 Task: Arrange a 45-minute performance review for a team member, including goal setting and feedback discussion.
Action: Mouse pressed left at (542, 200)
Screenshot: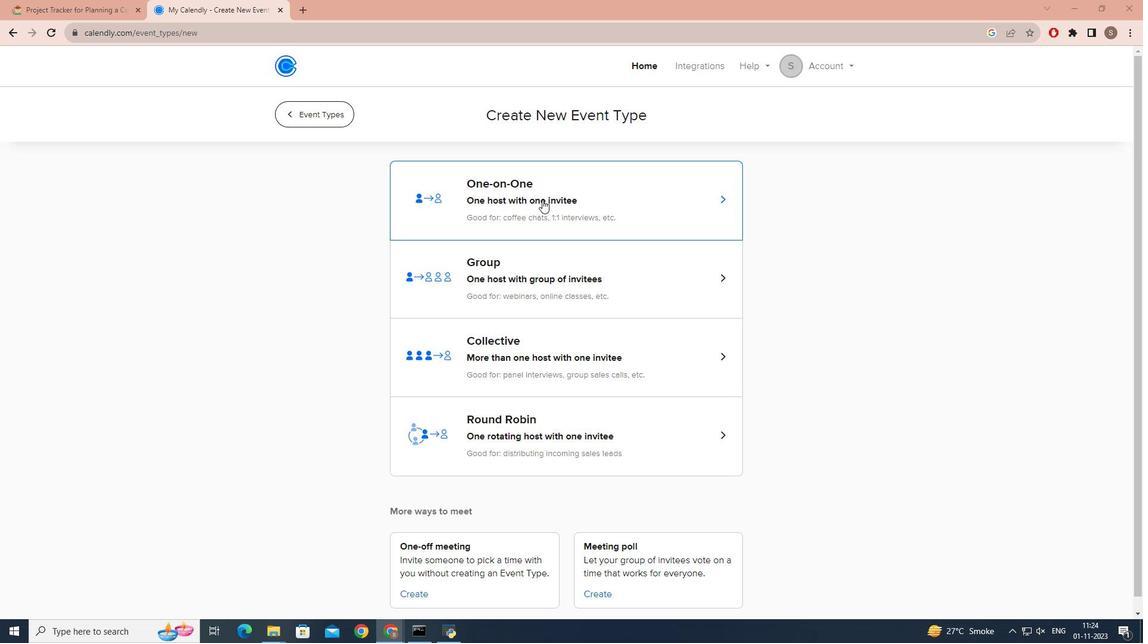 
Action: Mouse moved to (382, 279)
Screenshot: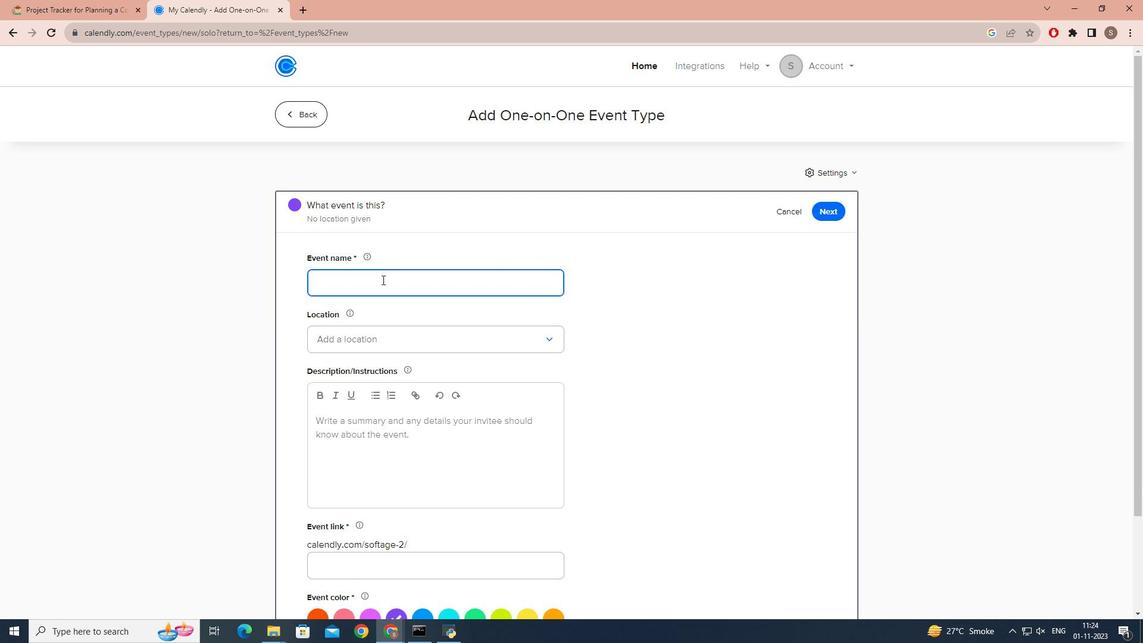 
Action: Mouse pressed left at (382, 279)
Screenshot: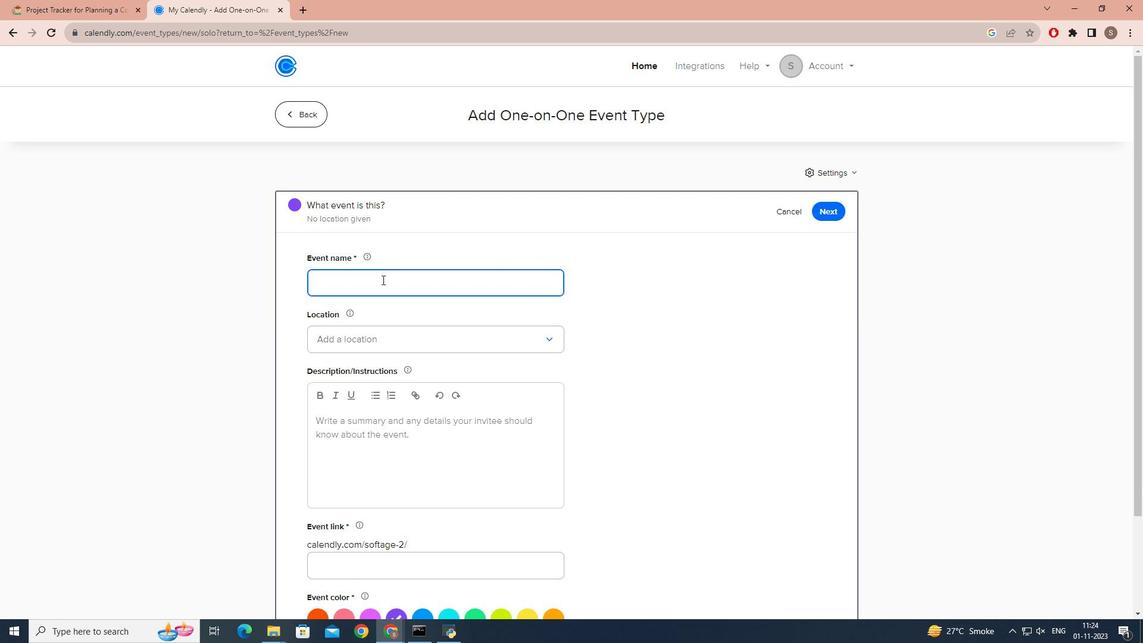 
Action: Key pressed <Key.caps_lock>P<Key.caps_lock>erformance<Key.space><Key.caps_lock>R<Key.caps_lock>eview<Key.space><Key.shift>&<Key.space><Key.caps_lock>G<Key.caps_lock>oal<Key.space><Key.caps_lock>D<Key.caps_lock>iscussion<Key.space>
Screenshot: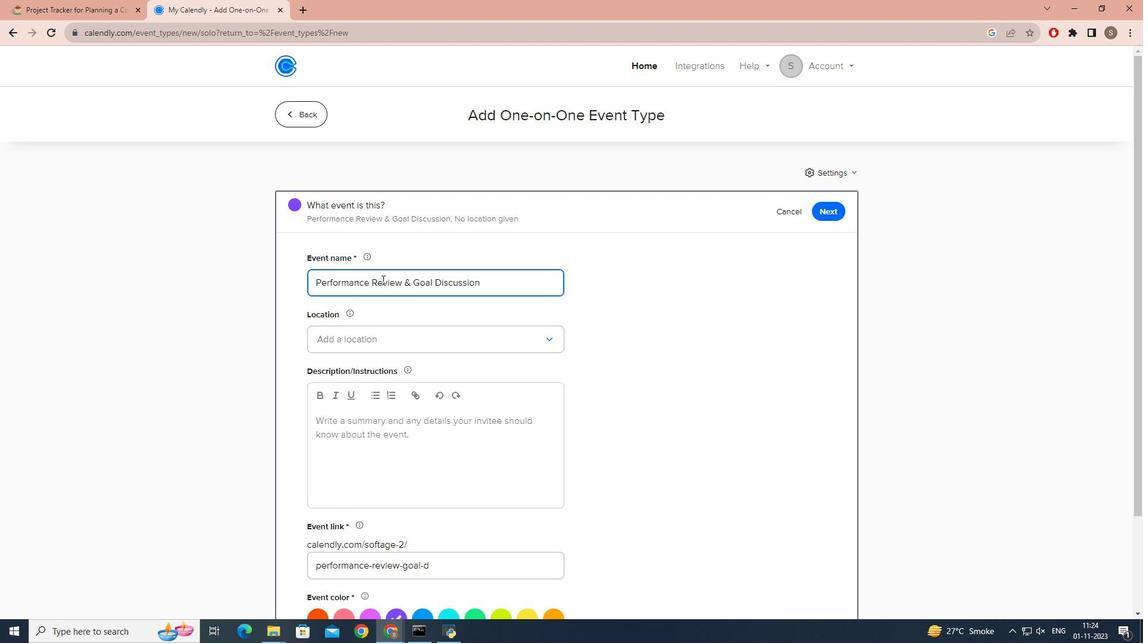 
Action: Mouse moved to (399, 340)
Screenshot: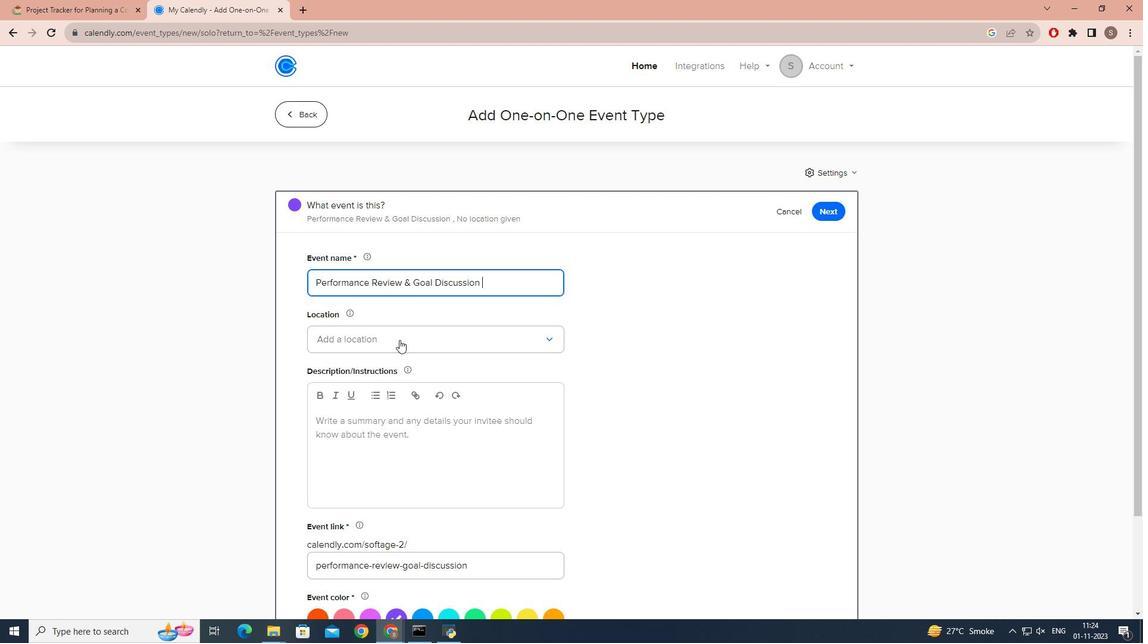 
Action: Mouse pressed left at (399, 340)
Screenshot: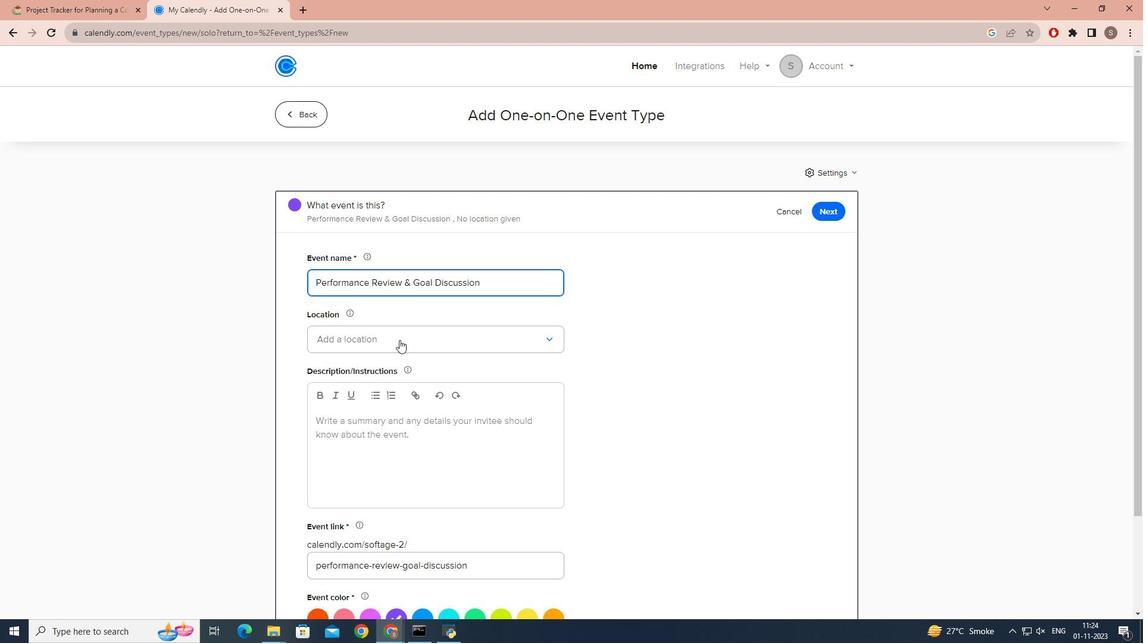 
Action: Mouse moved to (391, 366)
Screenshot: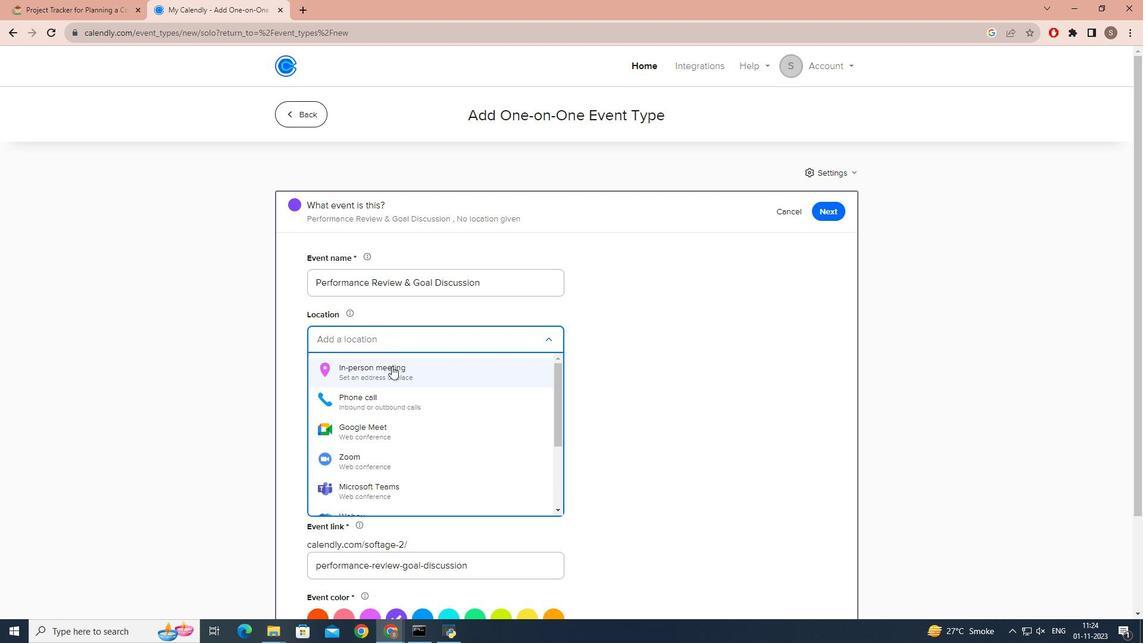 
Action: Mouse pressed left at (391, 366)
Screenshot: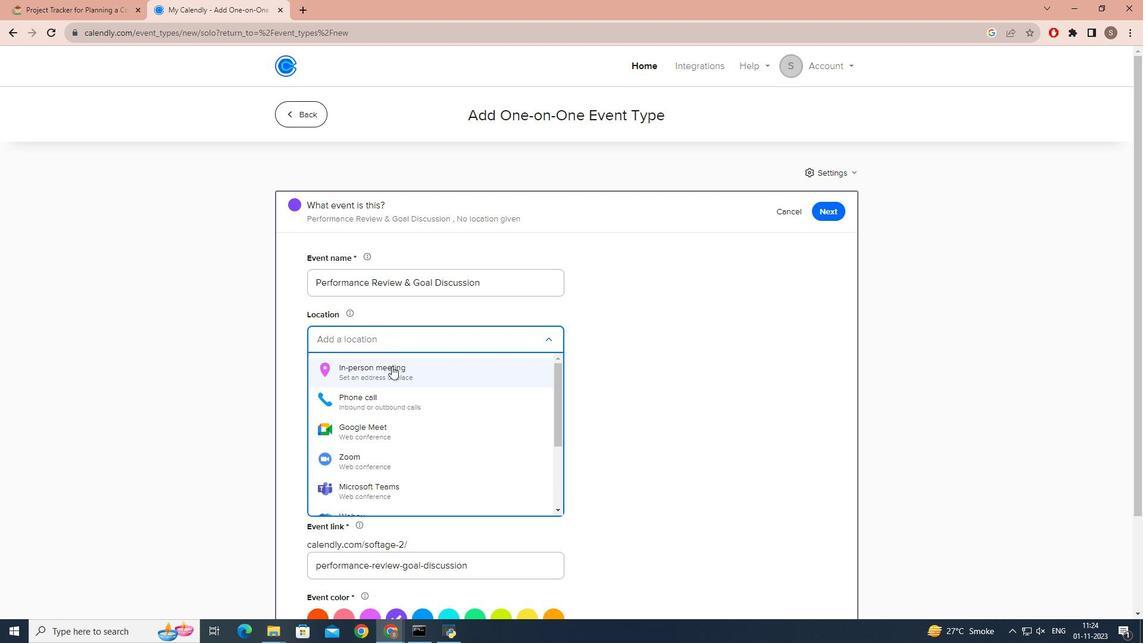 
Action: Mouse moved to (503, 194)
Screenshot: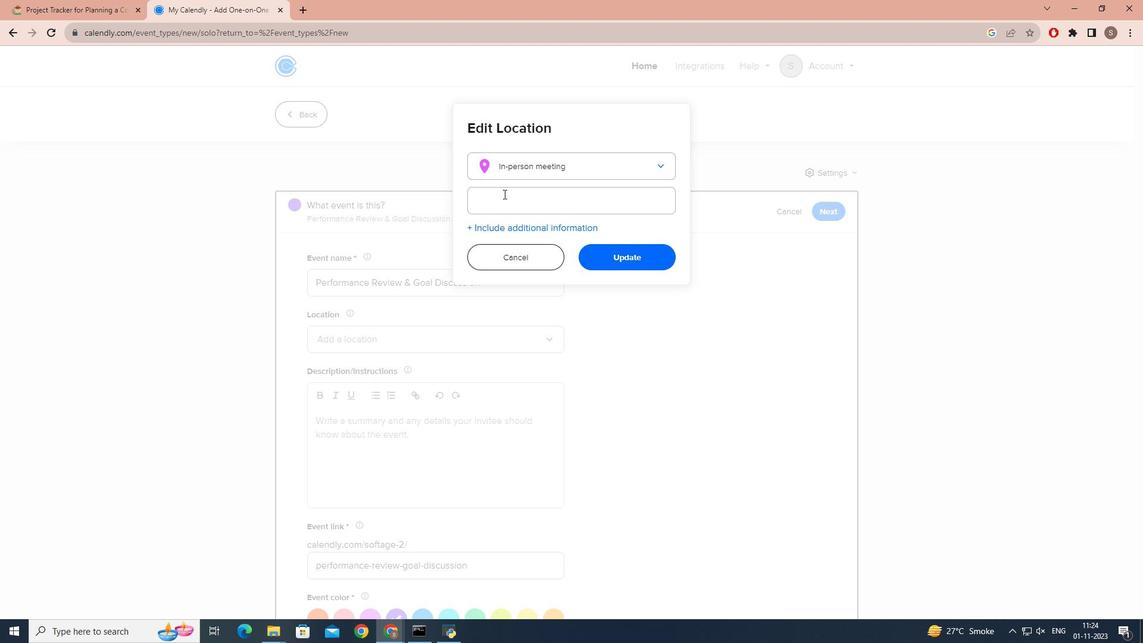 
Action: Mouse pressed left at (503, 194)
Screenshot: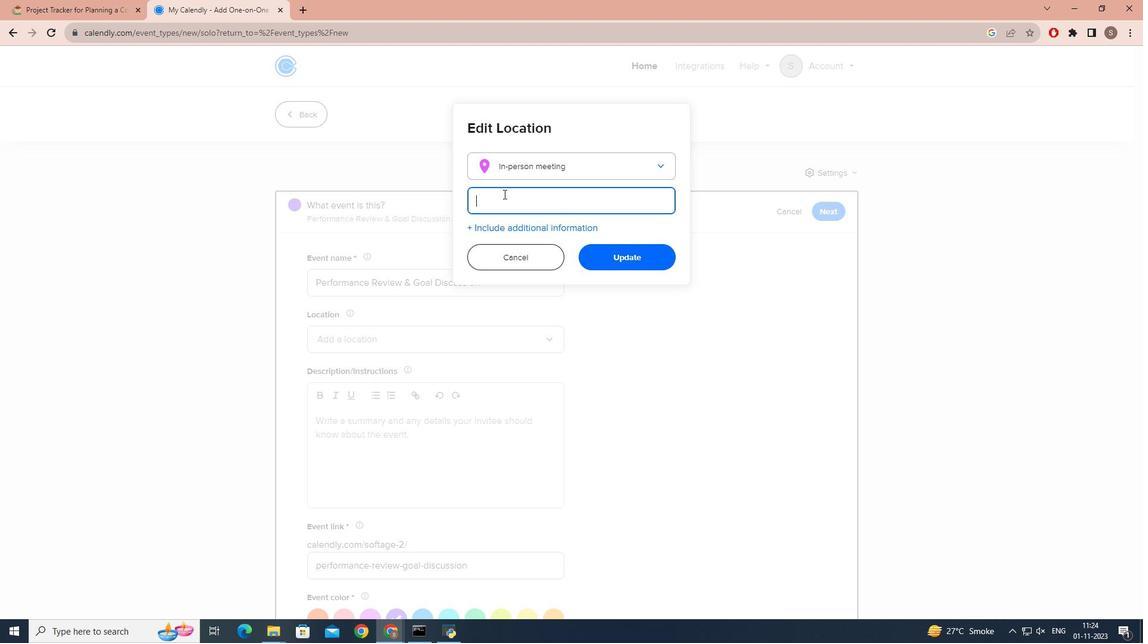 
Action: Key pressed <Key.caps_lock>ABC<Key.space><Key.caps_lock><Key.caps_lock>C<Key.caps_lock>ompany<Key.space>
Screenshot: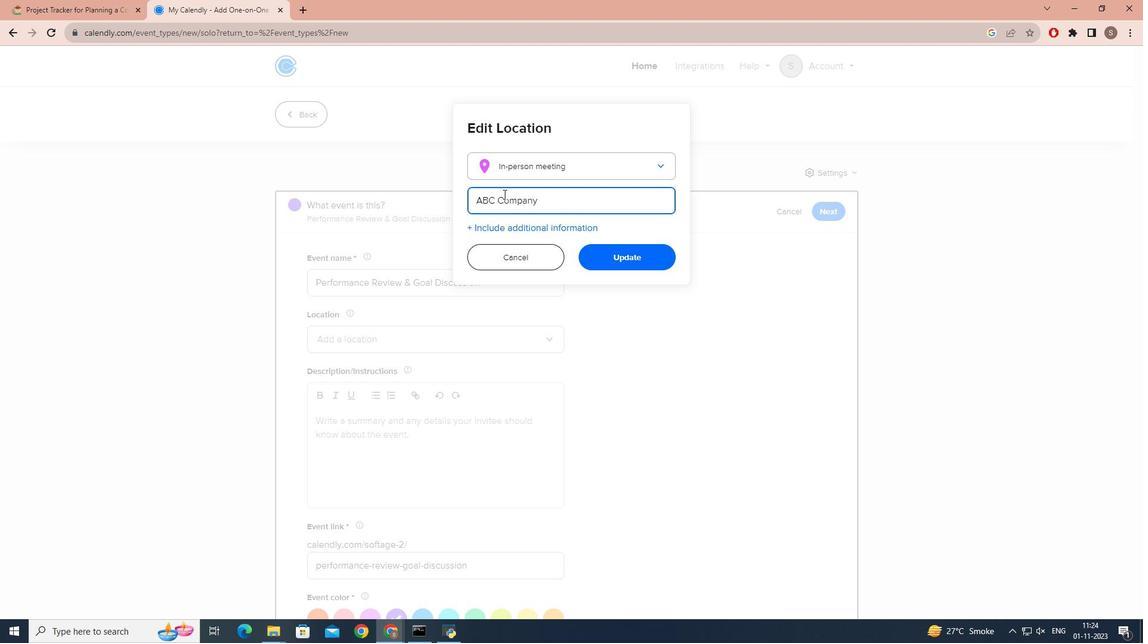 
Action: Mouse moved to (601, 253)
Screenshot: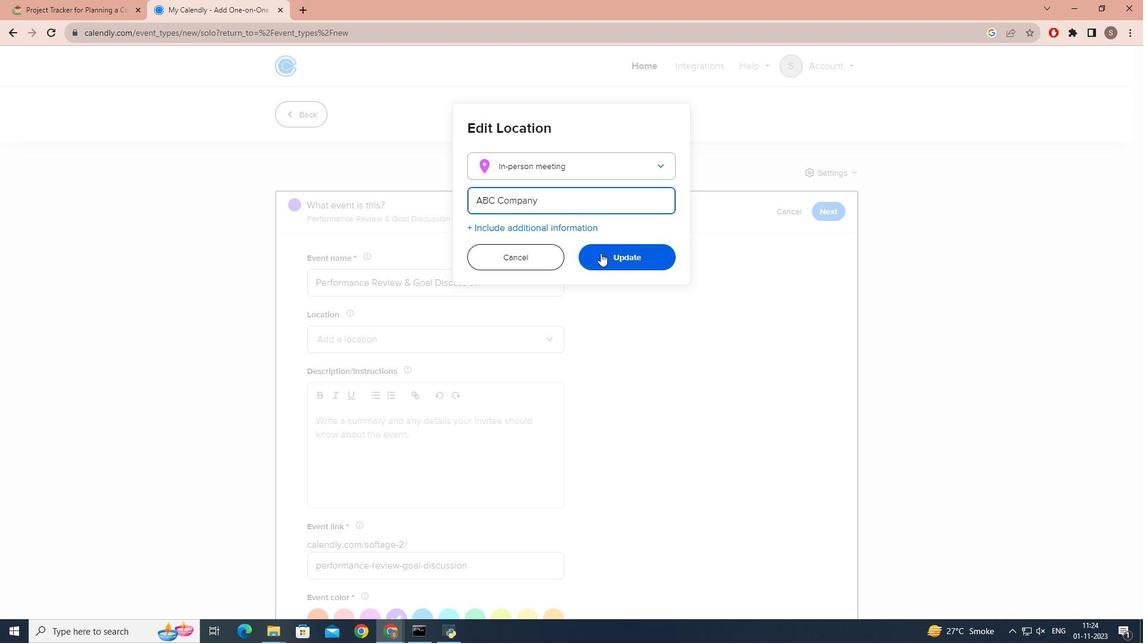 
Action: Mouse pressed left at (601, 253)
Screenshot: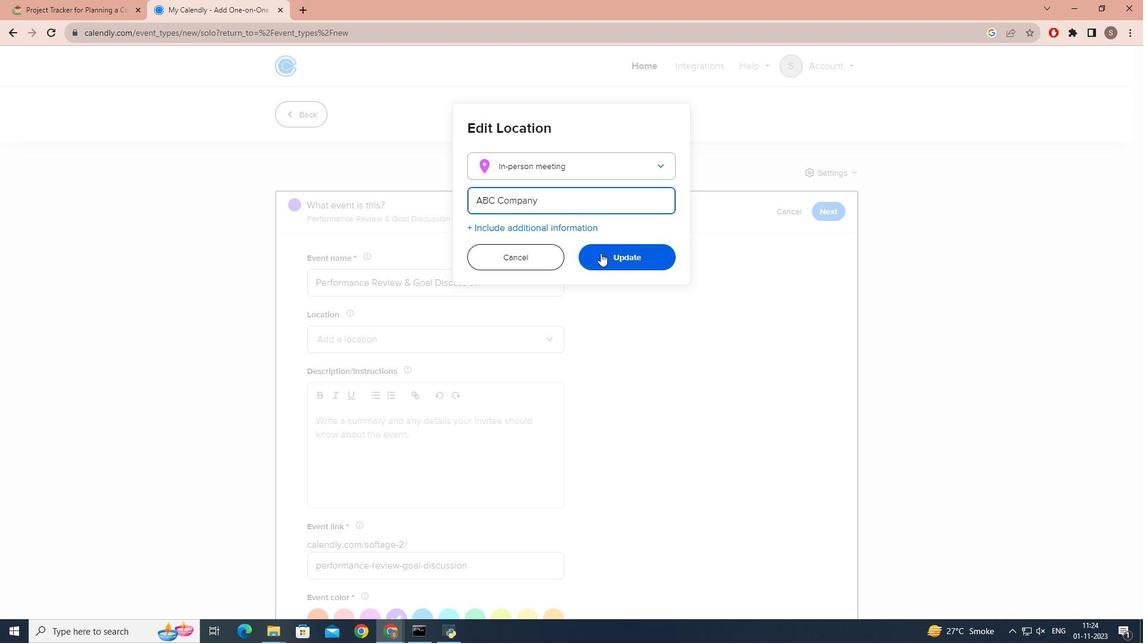 
Action: Mouse moved to (389, 450)
Screenshot: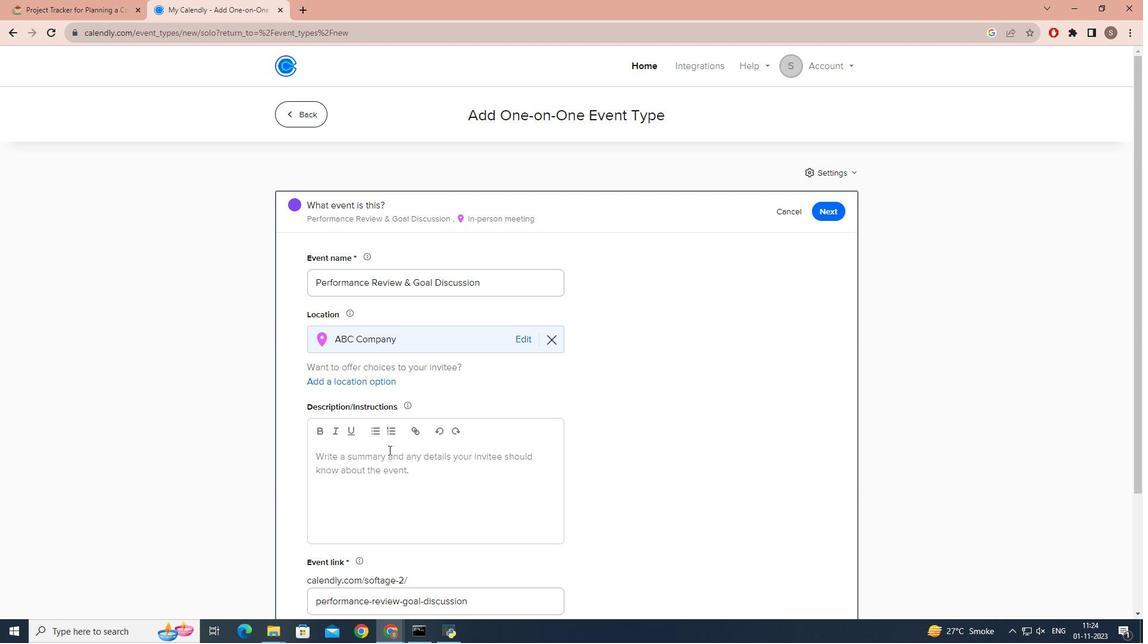 
Action: Mouse pressed left at (389, 450)
Screenshot: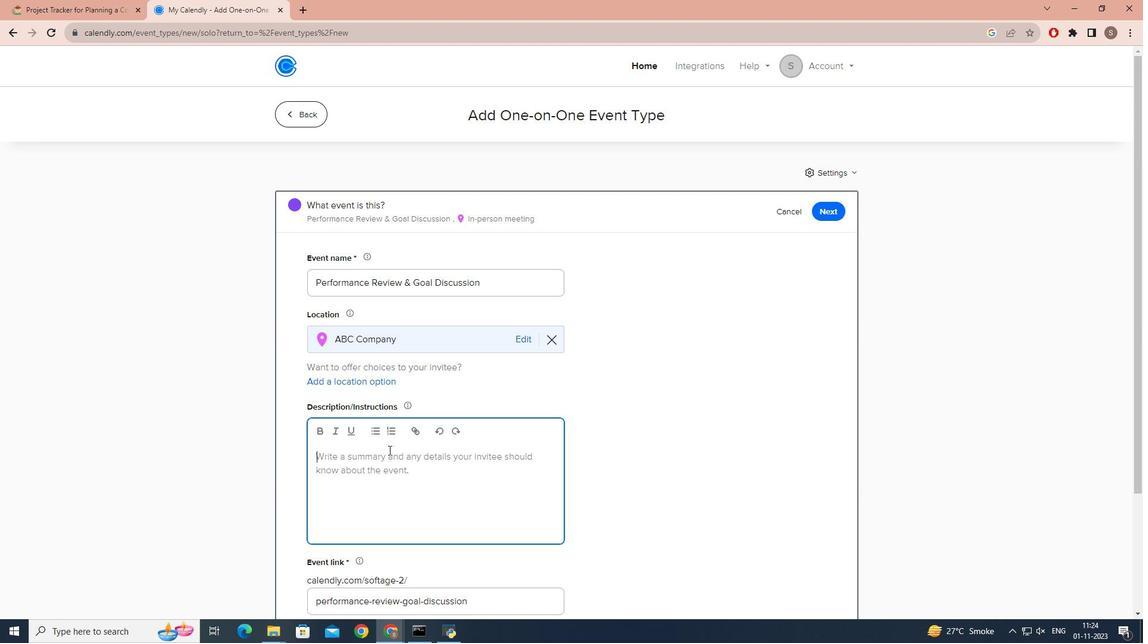 
Action: Key pressed <Key.caps_lock>I<Key.caps_lock>t's<Key.space>performance<Key.space>review<Key.space>and<Key.space>goal<Key.space>setting<Key.space>discussion<Key.shift>!<Key.backspace>.<Key.space><Key.caps_lock>T<Key.caps_lock>his<Key.space>dedicated<Key.space>session<Key.space>is<Key.space>designed<Key.space>to<Key.space>comprehensively<Key.space>evaluate<Key.space>your<Key.space>past<Key.space>performn<Key.backspace>ance,<Key.space>provide<Key.space>constructive<Key.space>feedback<Key.space><Key.backspace>,<Key.space>collaboratively<Key.space>ste<Key.backspace><Key.backspace>et<Key.space>new<Key.space>goals,<Key.space>and<Key.space>chart<Key.space>a<Key.space>path<Key.space>forward<Key.space>for<Key.space>your<Key.space>continued<Key.space>success<Key.space>within<Key.space>the<Key.space>organization.<Key.space><Key.caps_lock>O<Key.caps_lock>ur<Key.space>discussion<Key.space>will<Key.space>revolve<Key.space>around<Key.space>assessing<Key.space>past<Key.space>achievemn<Key.backspace>ents,<Key.space>discussing<Key.space>feedback,<Key.space>and<Key.space>setting<Key.space>new,<Key.space>attra<Key.backspace><Key.backspace>ainable<Key.space>goals<Key.space>to<Key.space>further<Key.space>your<Key.space>professional<Key.space>development.<Key.space><Key.caps_lock>L<Key.caps_lock>ooking<Key.space>forward<Key.space>to<Key.space>a<Key.space>meaningful<Key.space>and<Key.space>productive<Key.space>conversation.<Key.space>
Screenshot: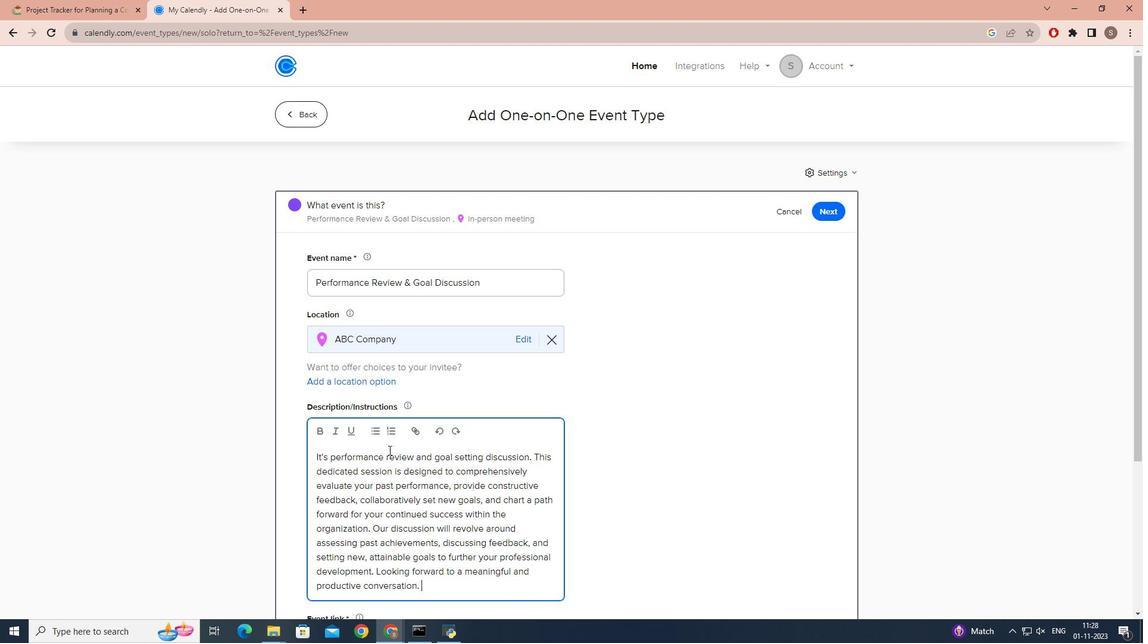 
Action: Mouse scrolled (389, 449) with delta (0, 0)
Screenshot: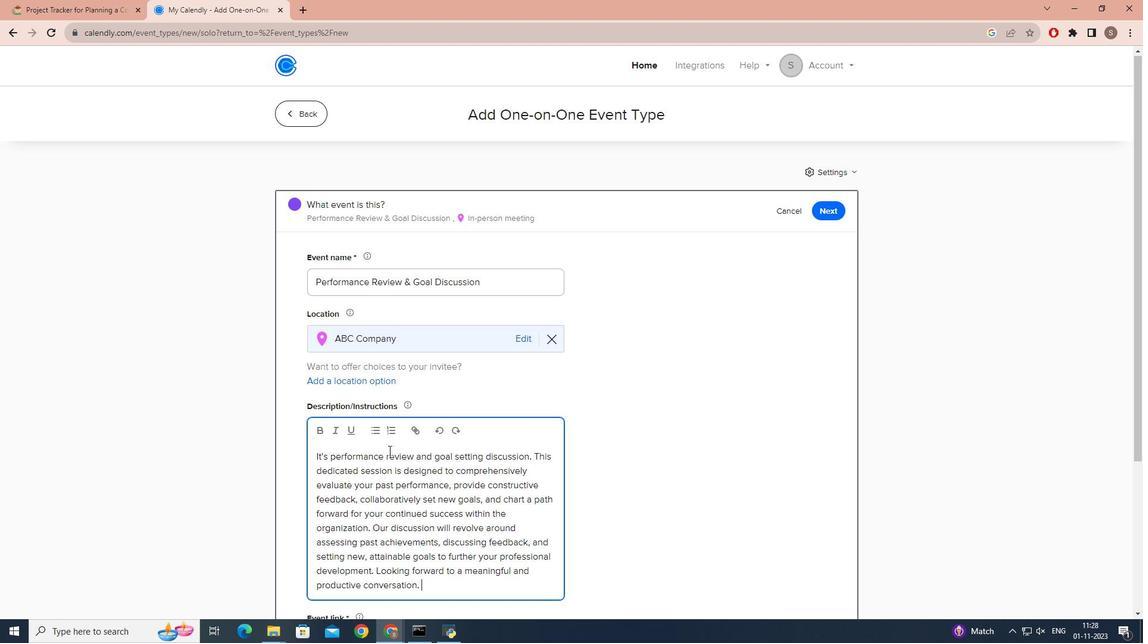 
Action: Mouse scrolled (389, 449) with delta (0, 0)
Screenshot: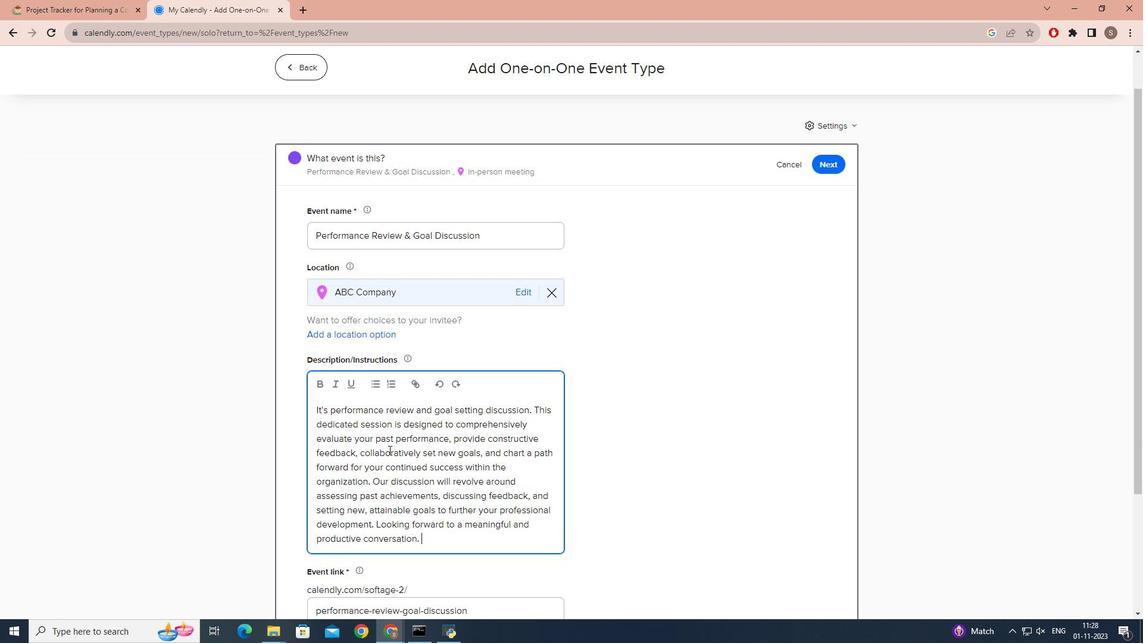 
Action: Mouse scrolled (389, 449) with delta (0, 0)
Screenshot: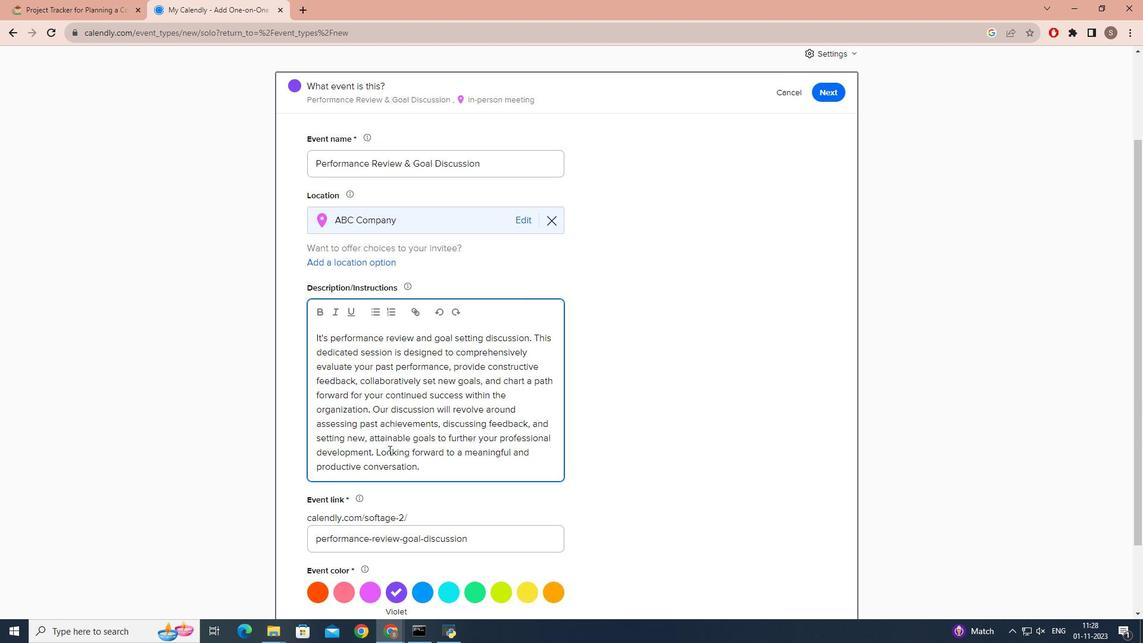 
Action: Mouse scrolled (389, 449) with delta (0, 0)
Screenshot: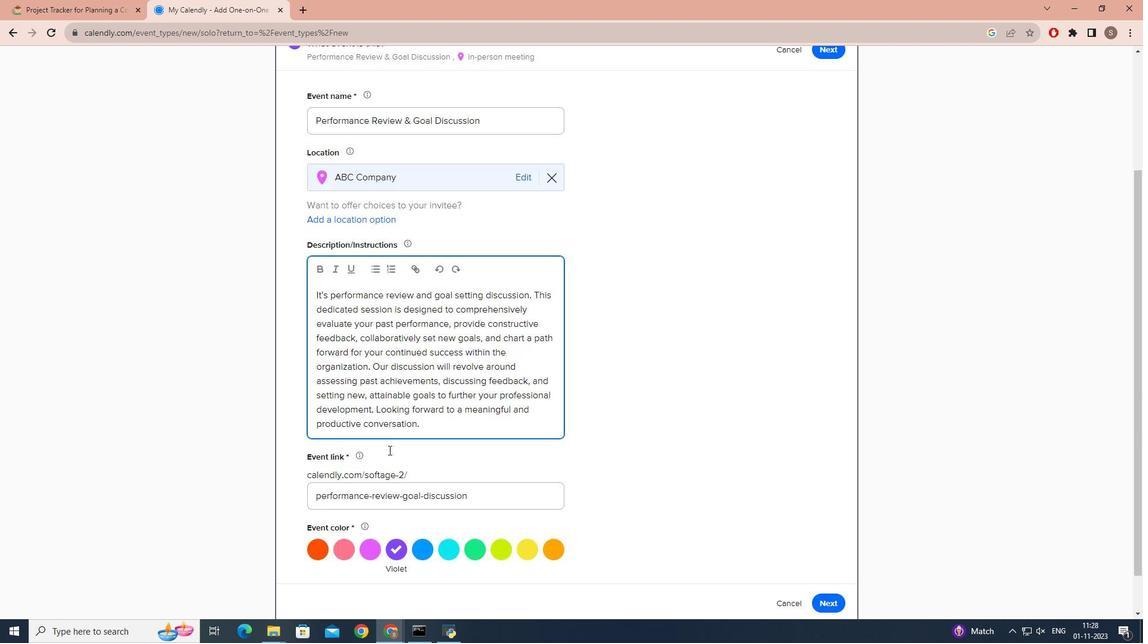 
Action: Mouse moved to (418, 505)
Screenshot: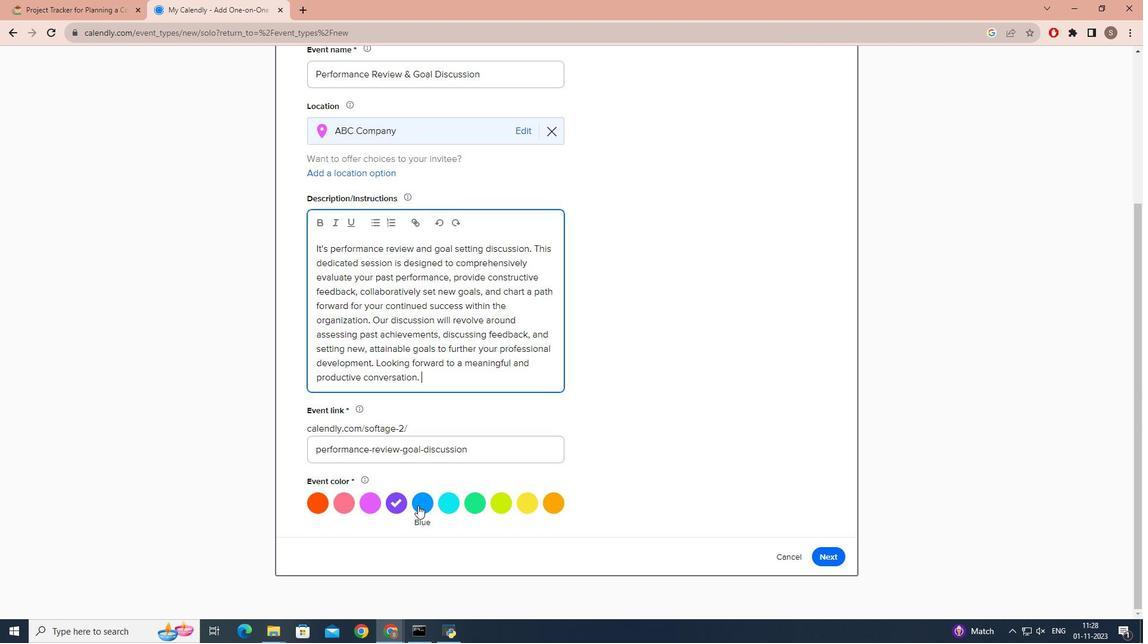 
Action: Mouse pressed left at (418, 505)
Screenshot: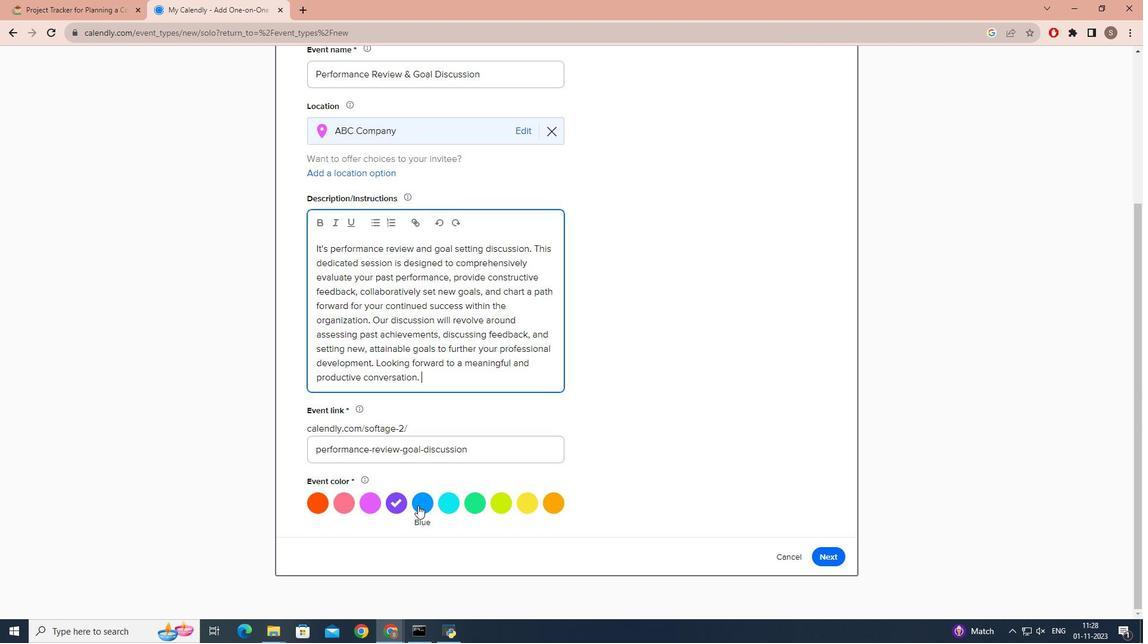 
Action: Mouse moved to (839, 555)
Screenshot: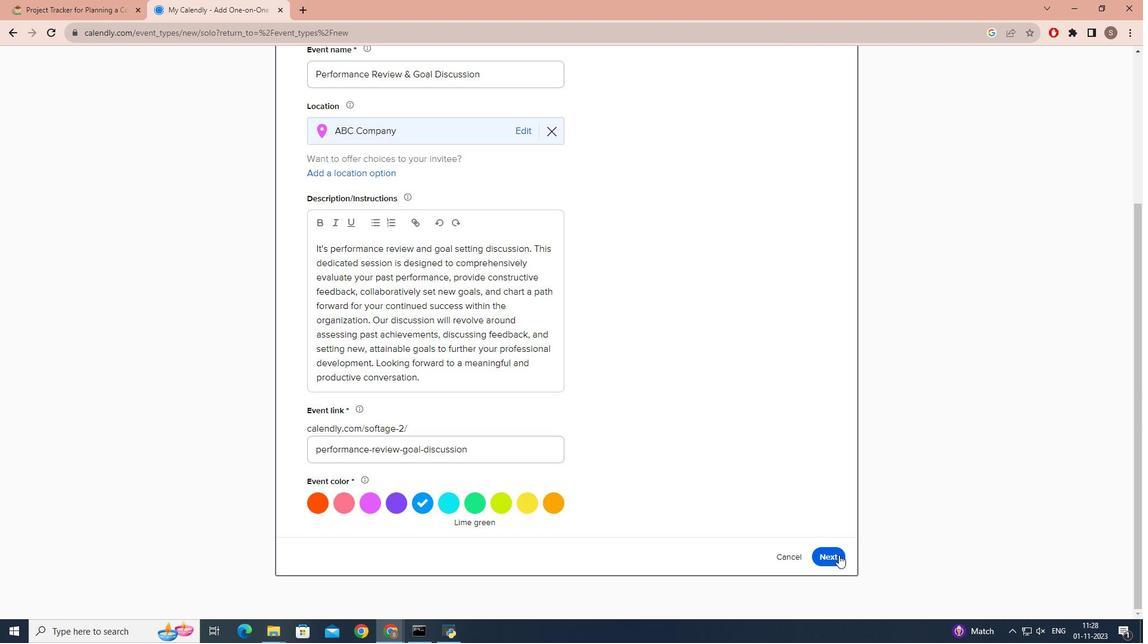 
Action: Mouse pressed left at (839, 555)
Screenshot: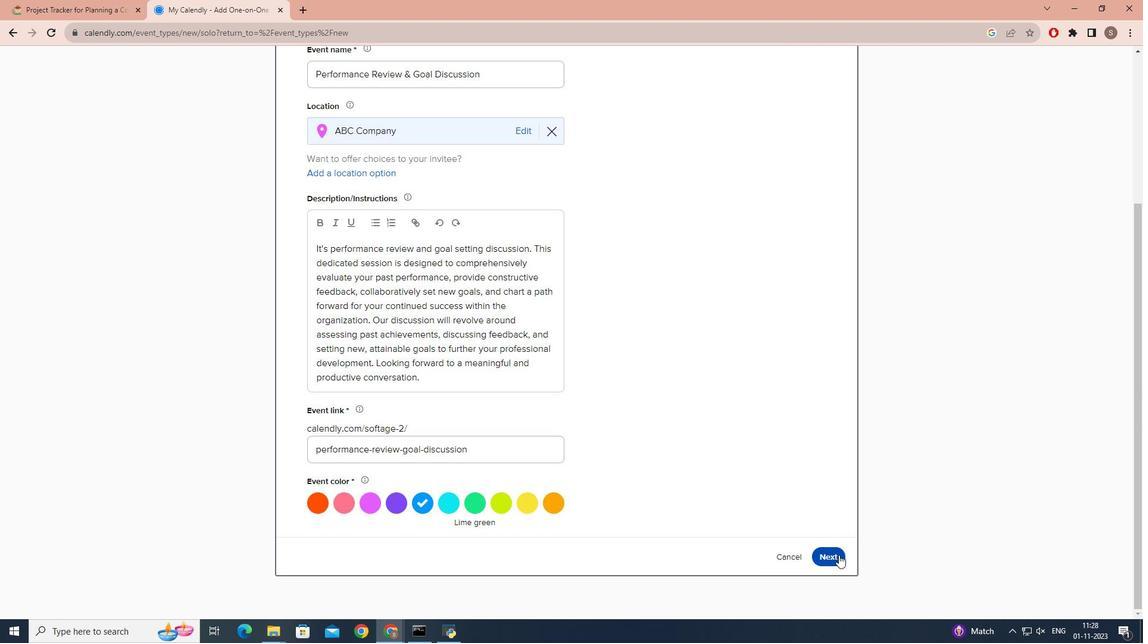 
Action: Mouse moved to (449, 297)
Screenshot: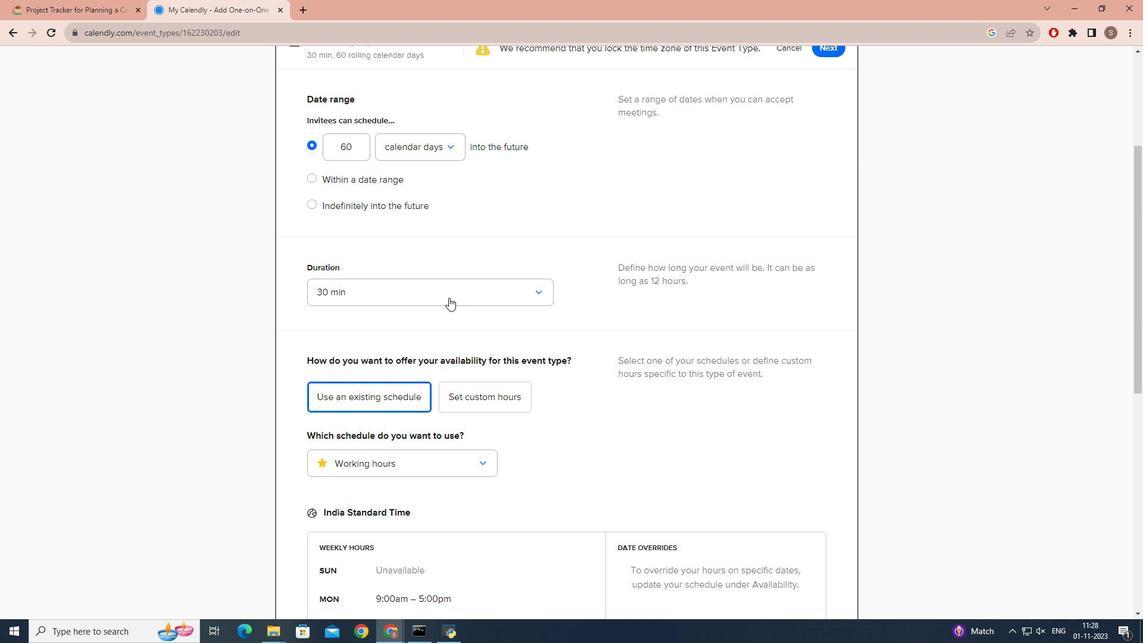 
Action: Mouse pressed left at (449, 297)
Screenshot: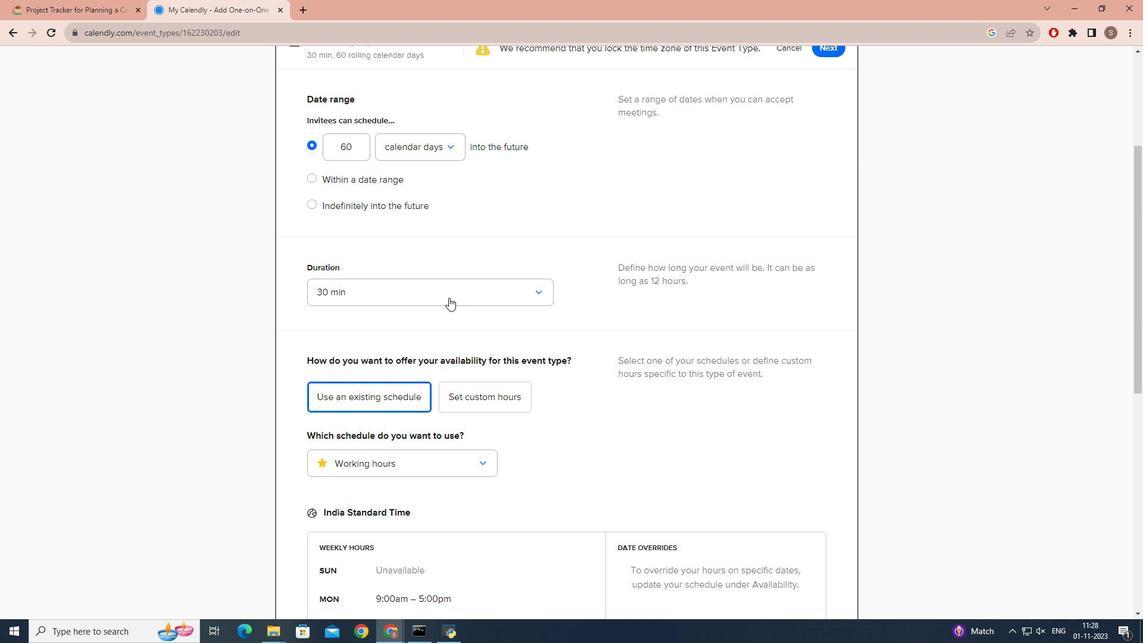 
Action: Mouse moved to (414, 371)
Screenshot: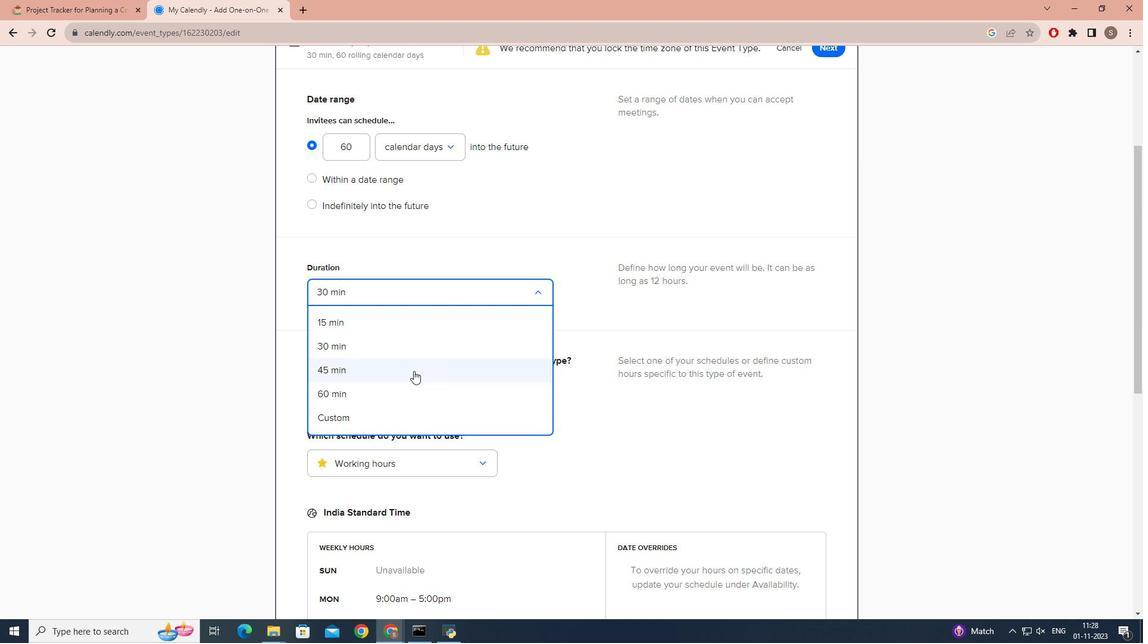 
Action: Mouse pressed left at (414, 371)
Screenshot: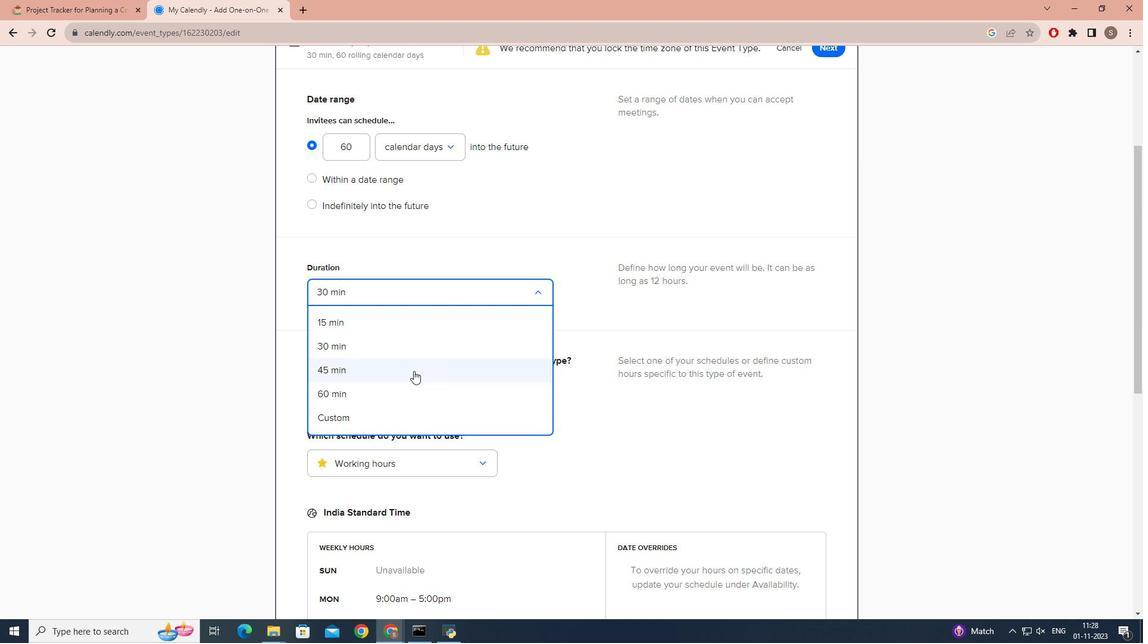 
Action: Mouse scrolled (414, 371) with delta (0, 0)
Screenshot: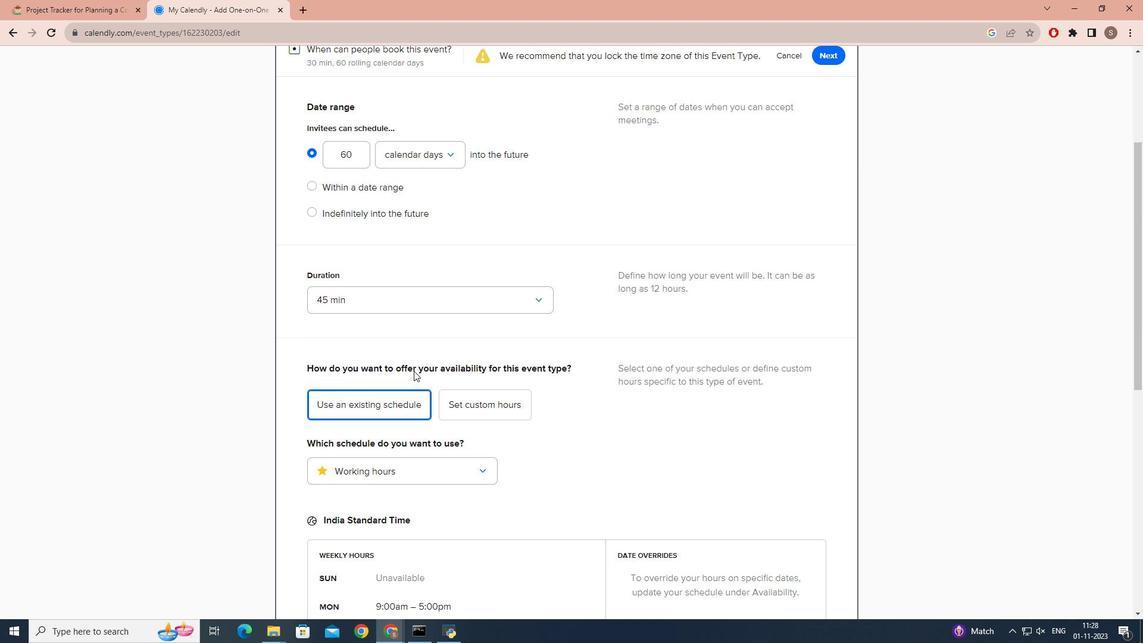 
Action: Mouse scrolled (414, 371) with delta (0, 0)
Screenshot: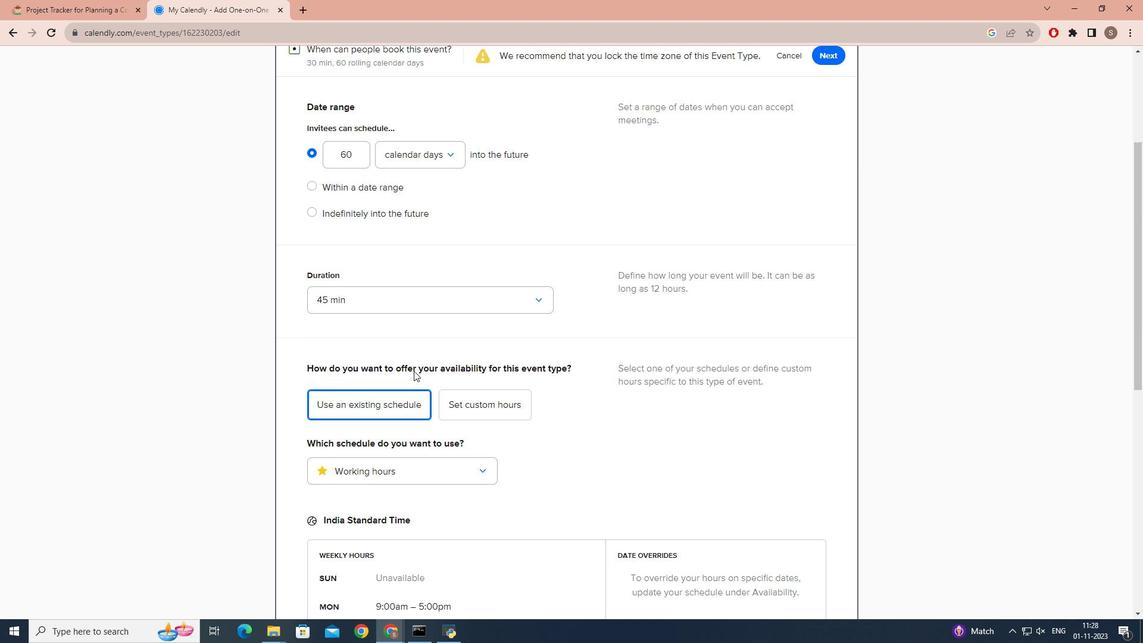 
Action: Mouse scrolled (414, 371) with delta (0, 0)
Screenshot: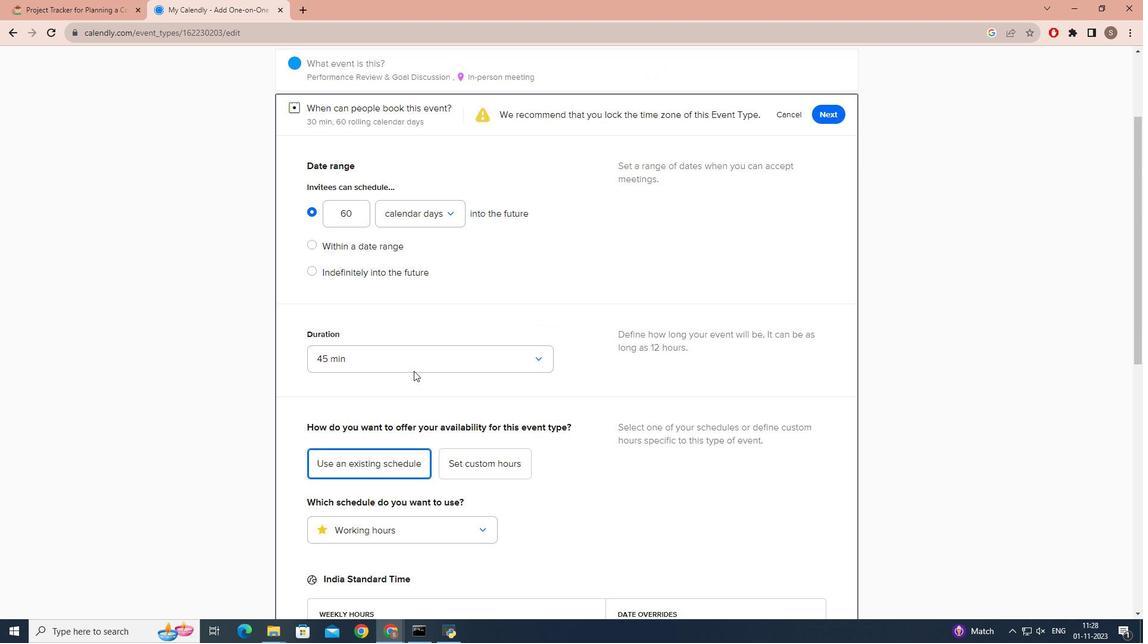 
Action: Mouse scrolled (414, 371) with delta (0, 0)
Screenshot: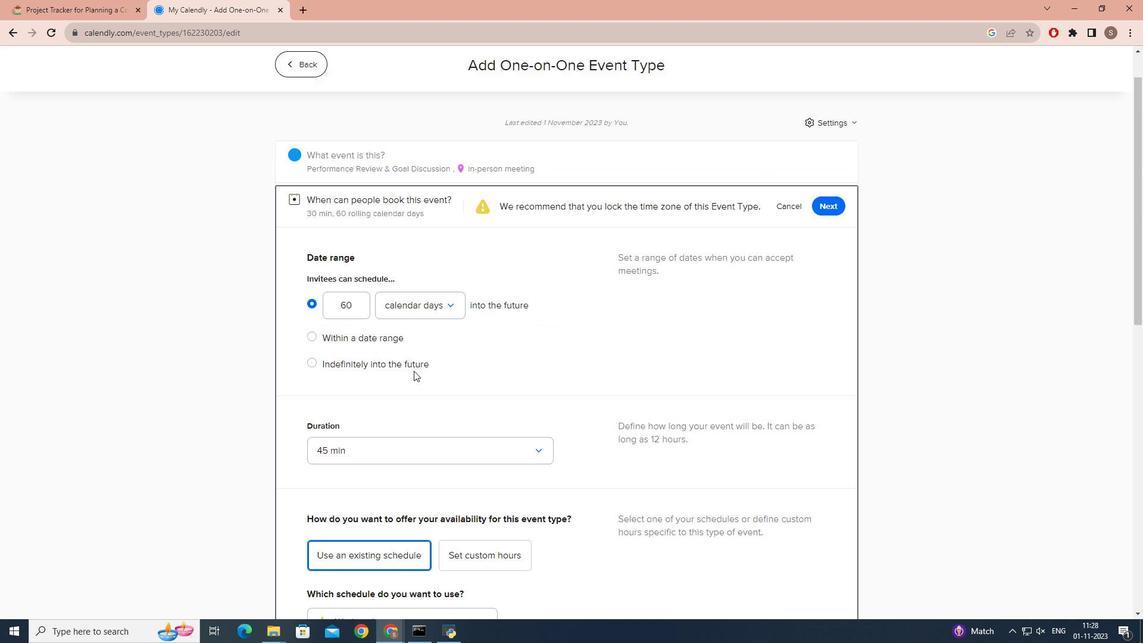 
Action: Mouse moved to (825, 257)
Screenshot: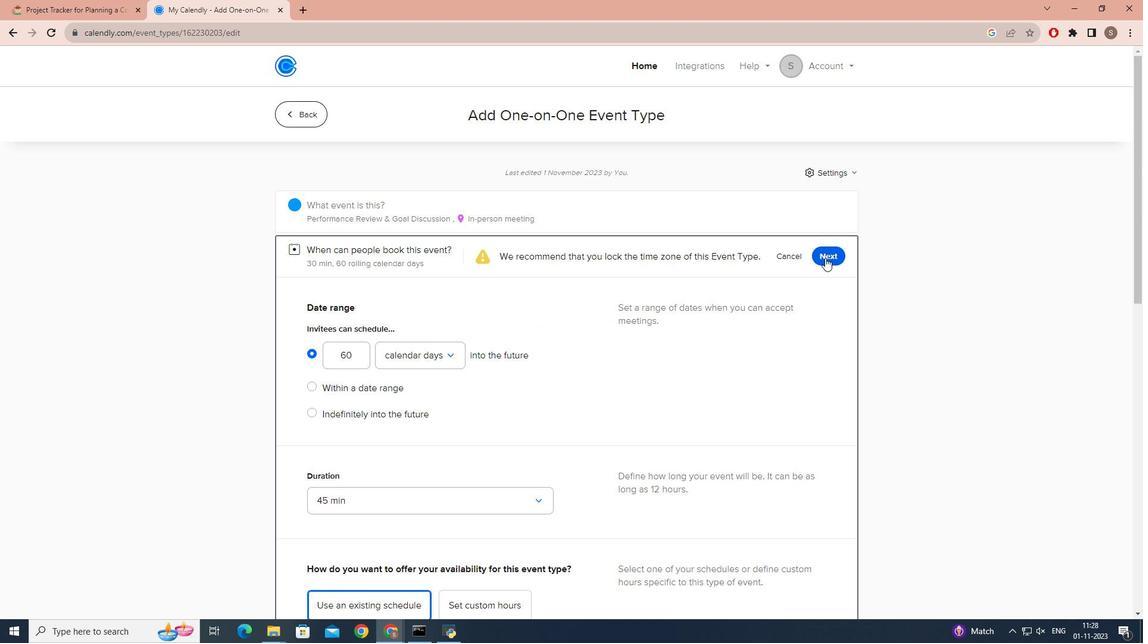 
Action: Mouse pressed left at (825, 257)
Screenshot: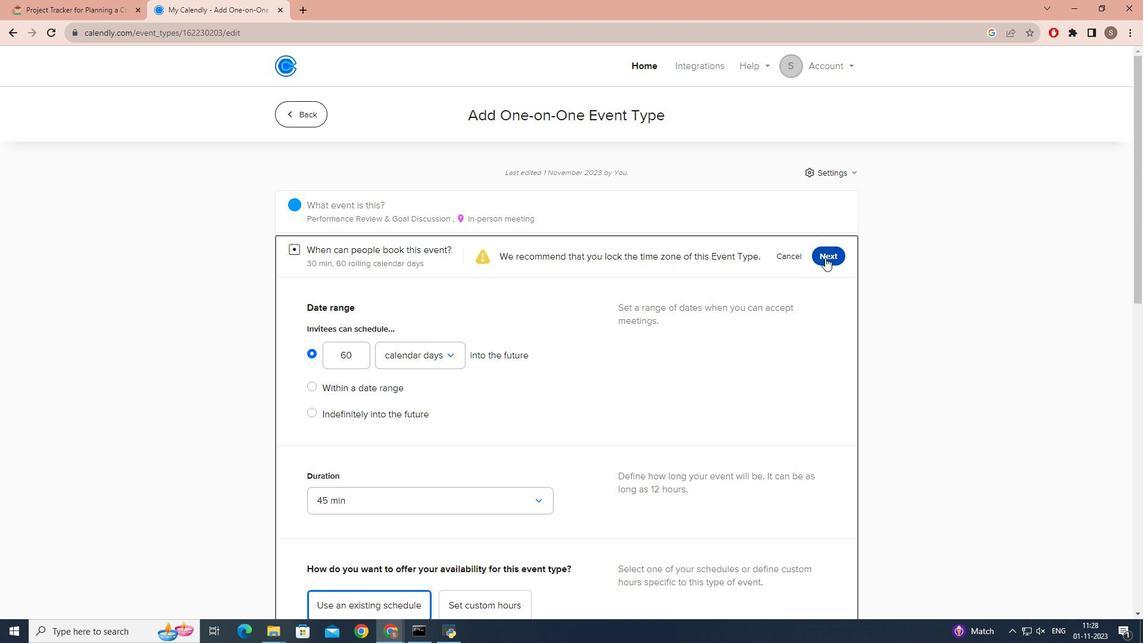 
